 Task: Select next source in Input menu
Action: Mouse moved to (46, 7)
Screenshot: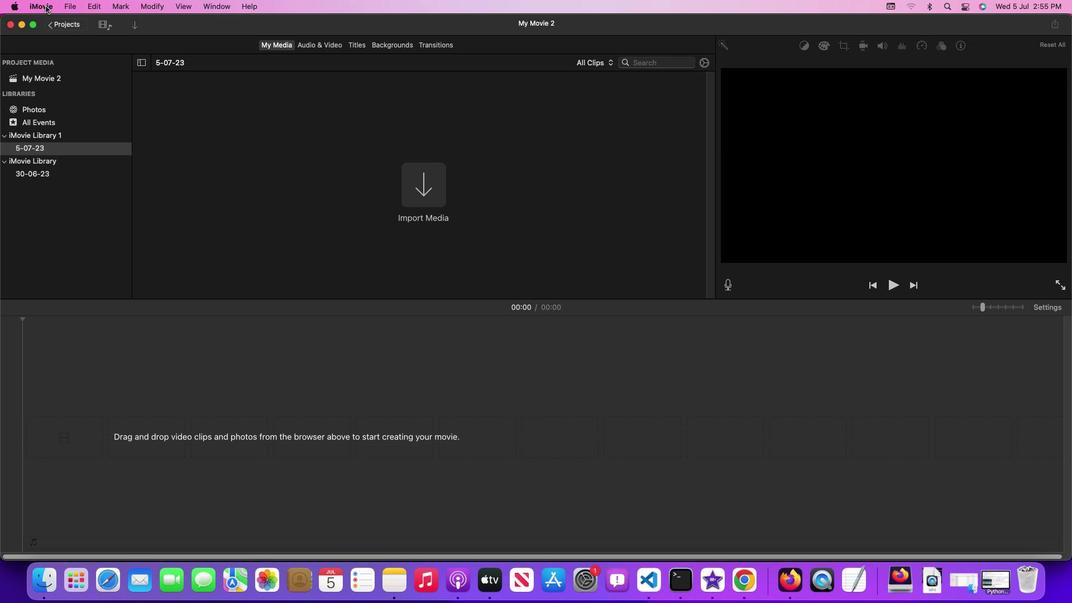 
Action: Mouse pressed left at (46, 7)
Screenshot: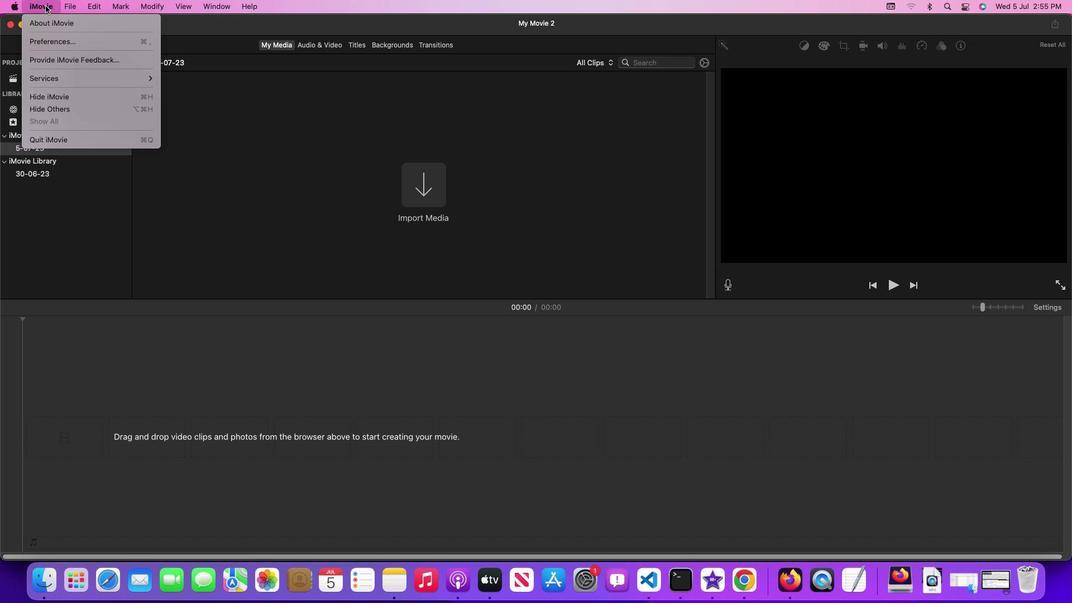 
Action: Mouse moved to (54, 76)
Screenshot: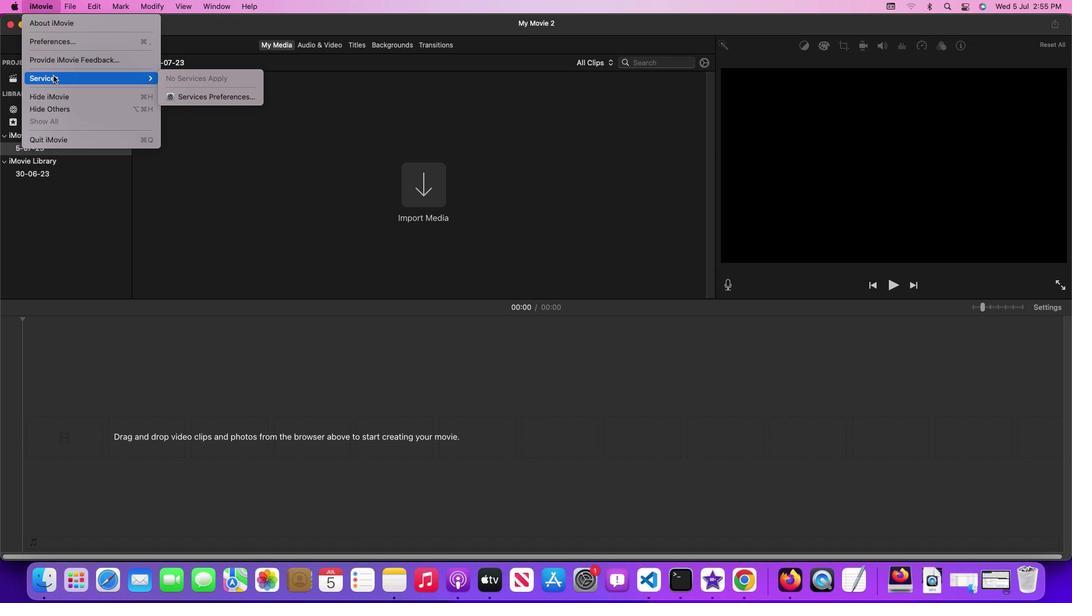 
Action: Mouse pressed left at (54, 76)
Screenshot: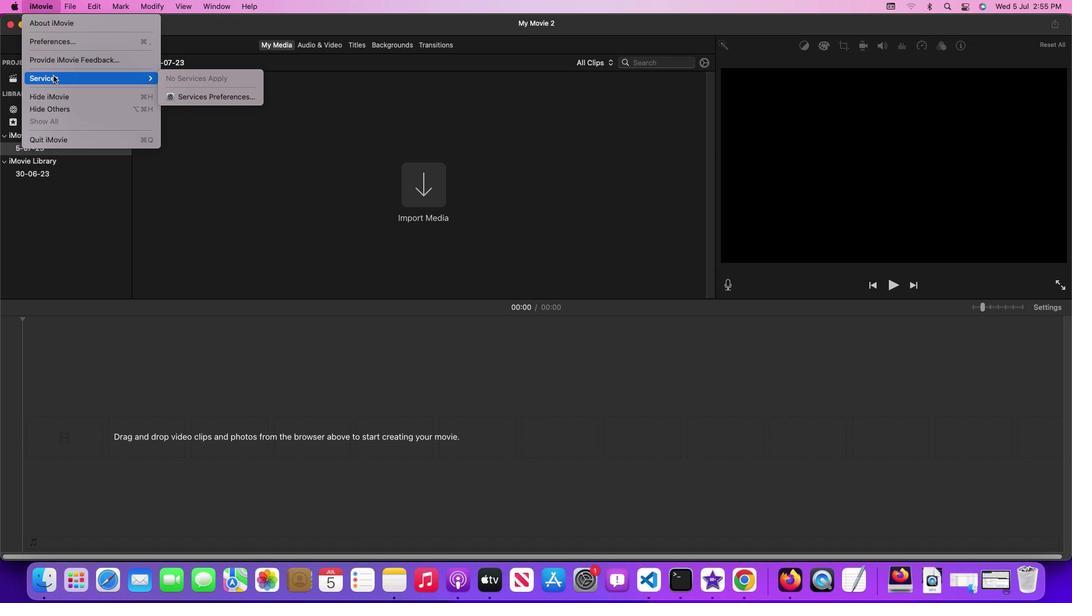 
Action: Mouse moved to (174, 93)
Screenshot: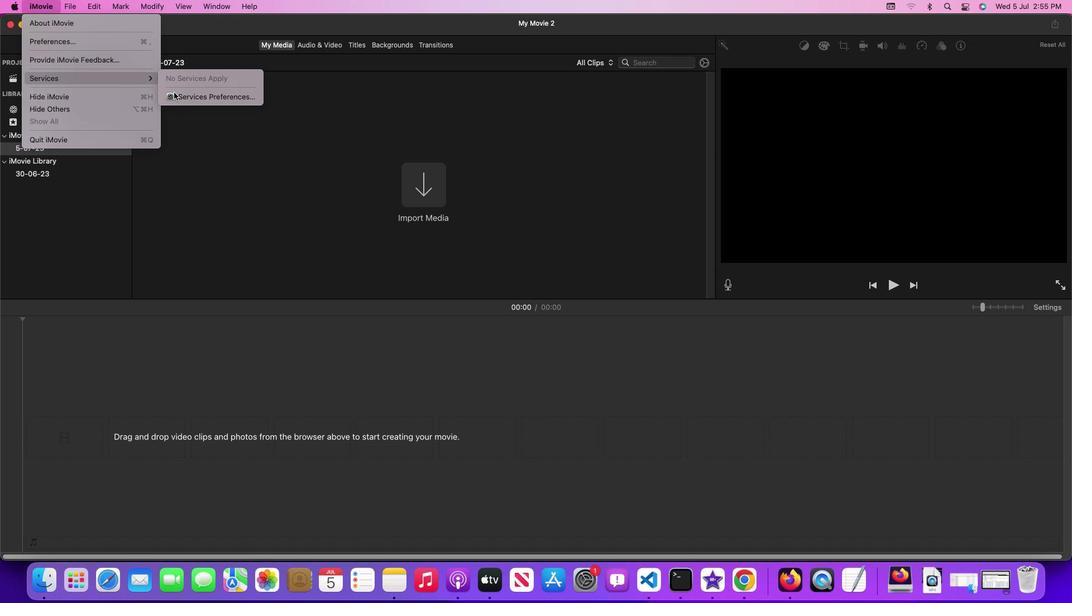 
Action: Mouse pressed left at (174, 93)
Screenshot: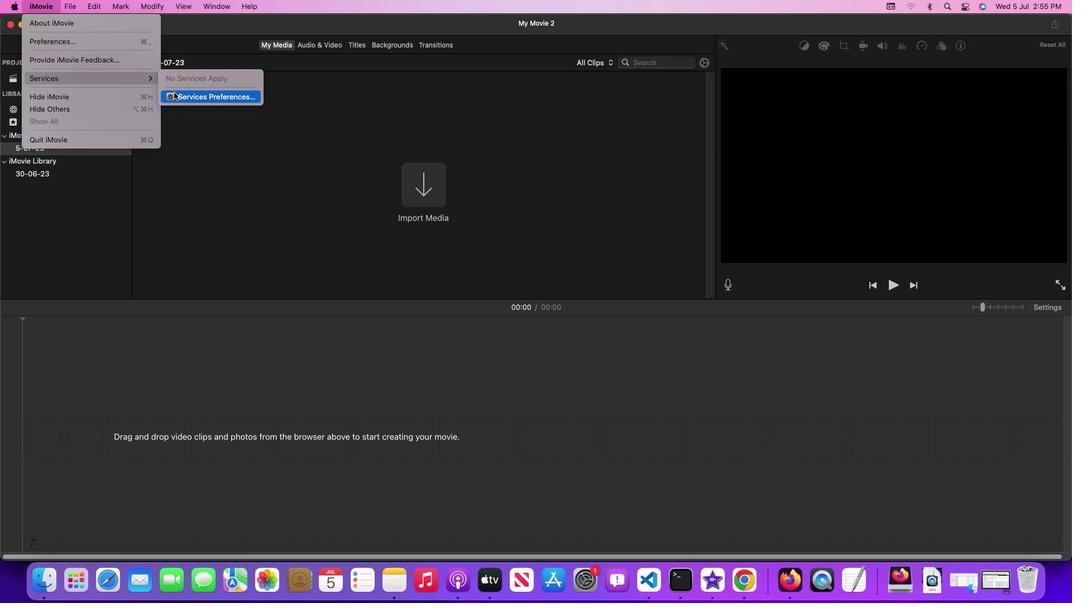 
Action: Mouse moved to (529, 63)
Screenshot: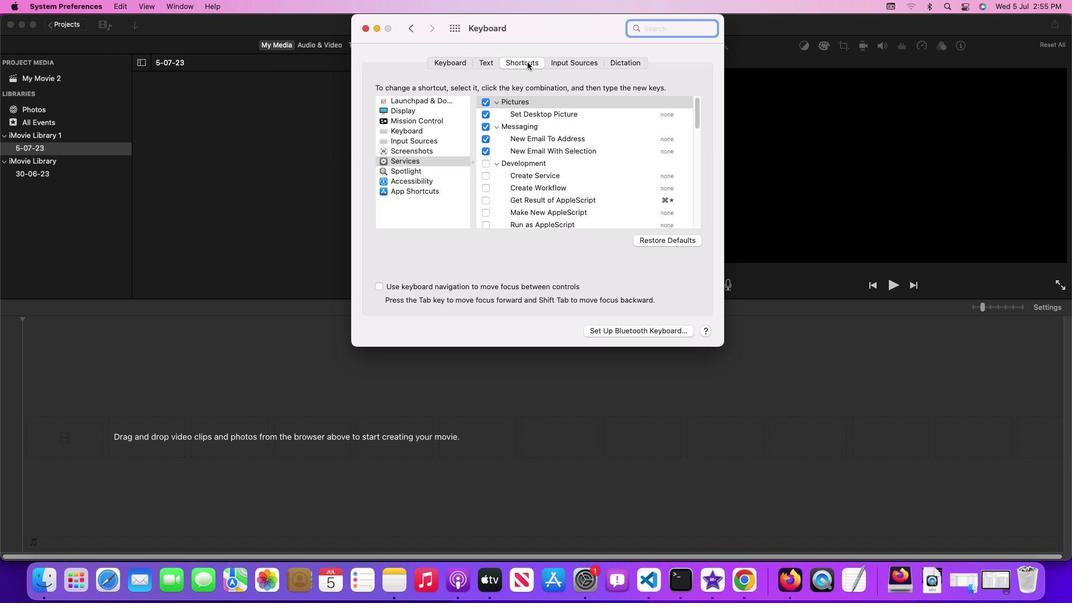 
Action: Mouse pressed left at (529, 63)
Screenshot: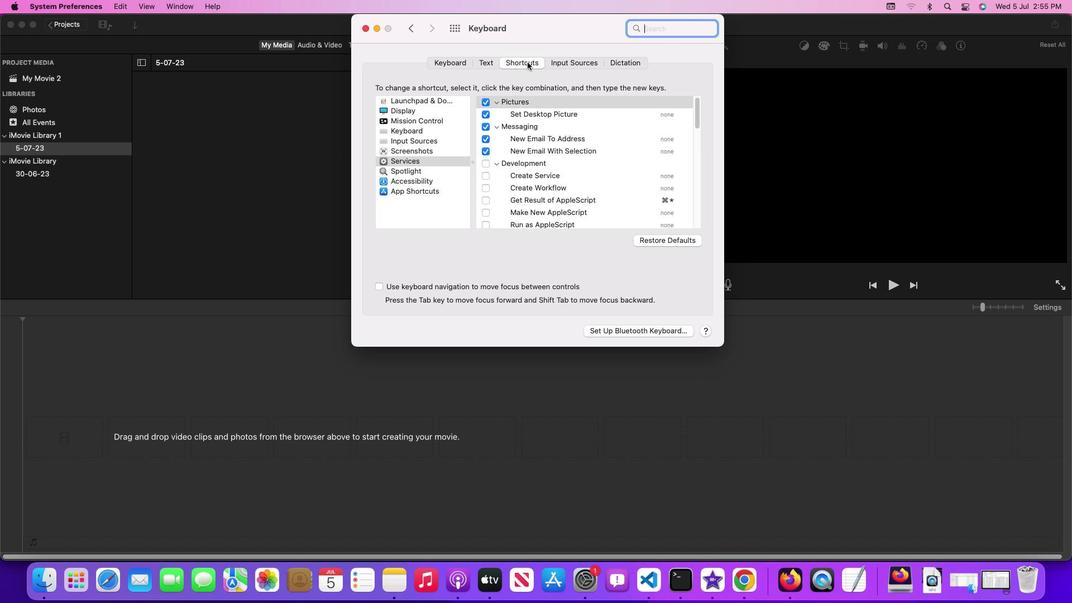 
Action: Mouse moved to (436, 140)
Screenshot: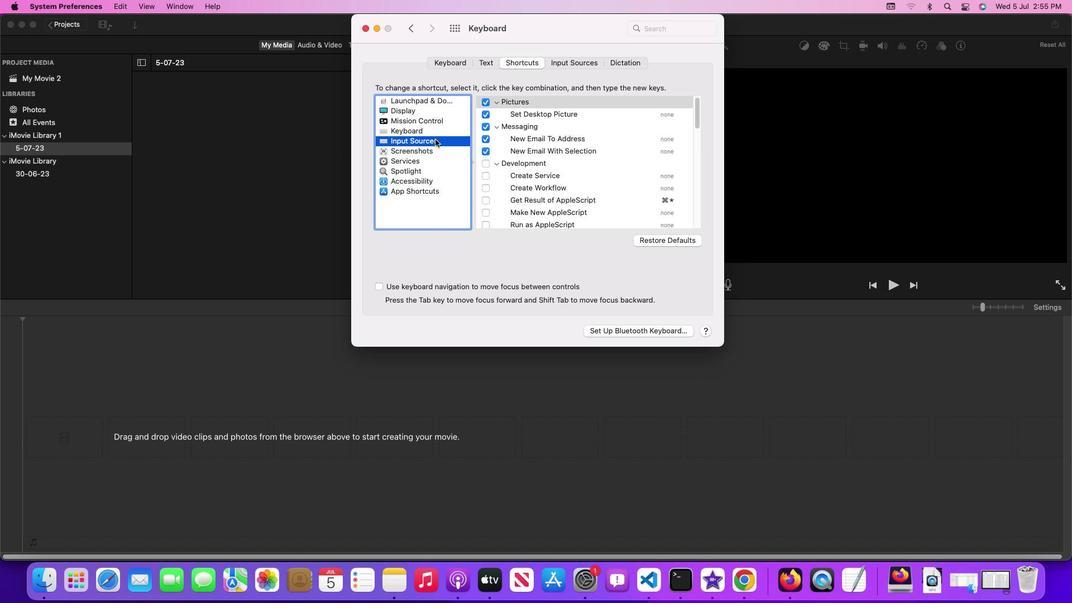 
Action: Mouse pressed left at (436, 140)
Screenshot: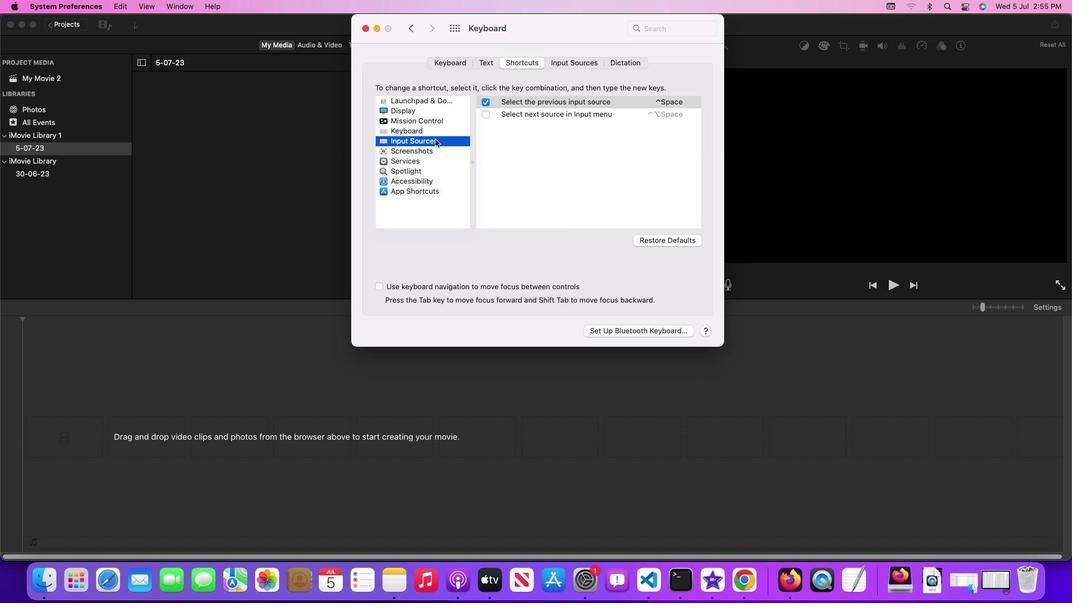 
Action: Mouse moved to (485, 114)
Screenshot: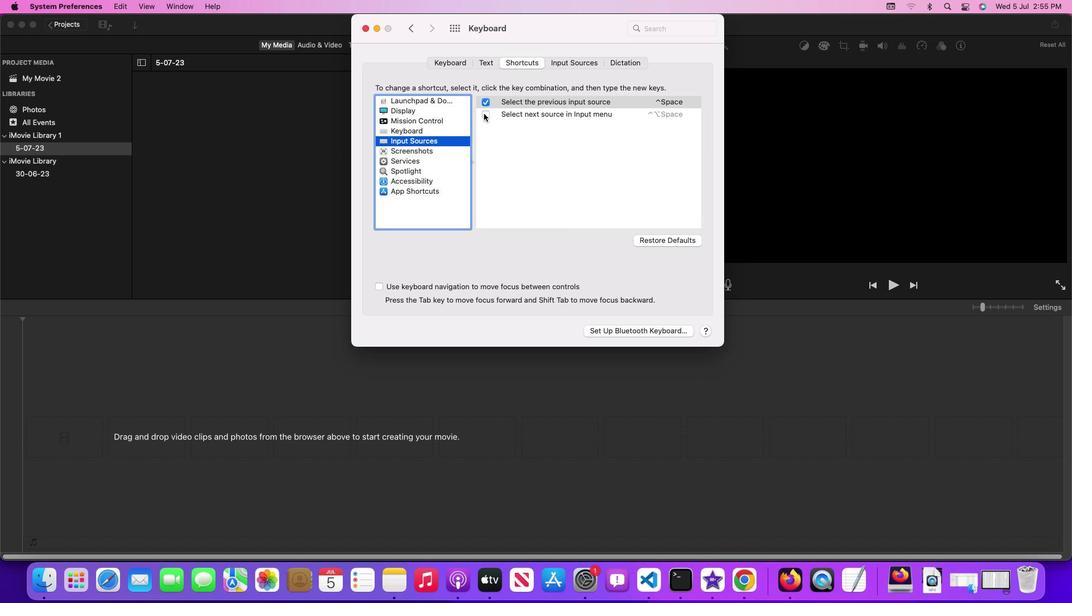 
Action: Mouse pressed left at (485, 114)
Screenshot: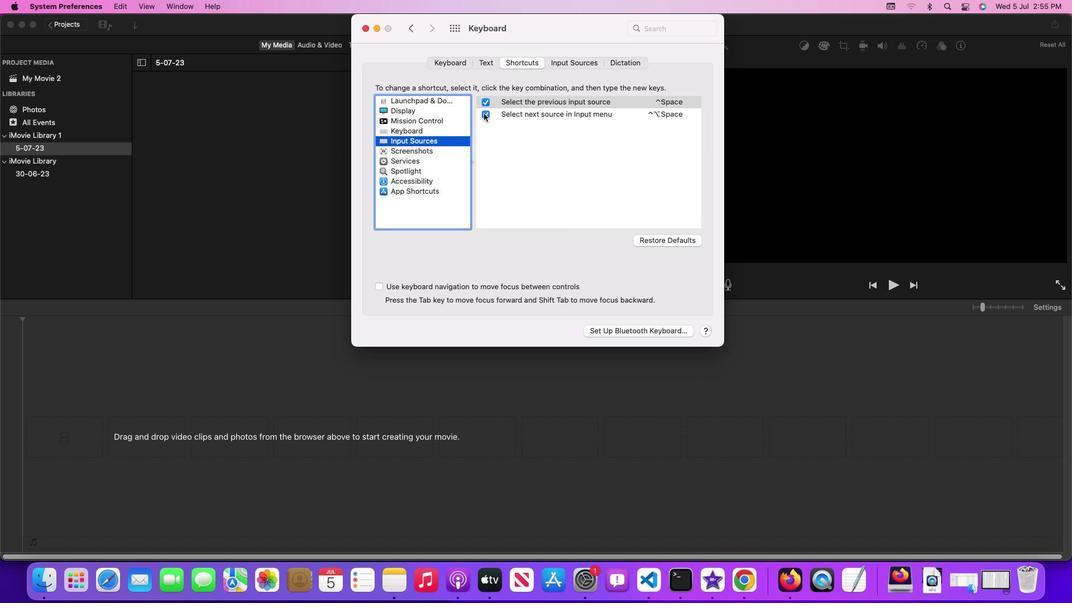 
Action: Mouse moved to (504, 201)
Screenshot: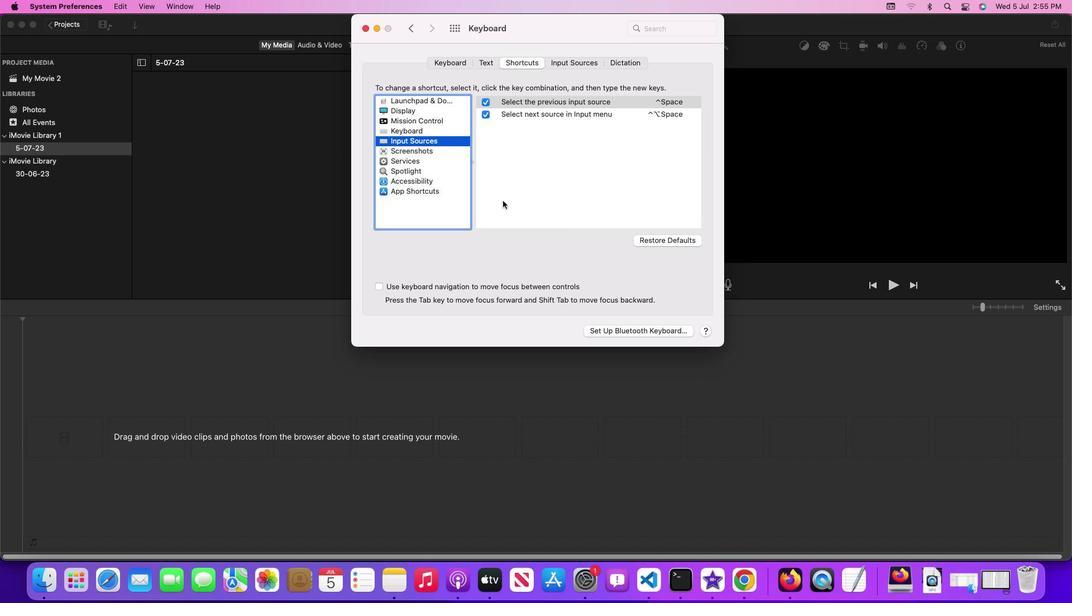 
